 Task: Add 1 hour 30 minutes before the event.
Action: Mouse moved to (374, 330)
Screenshot: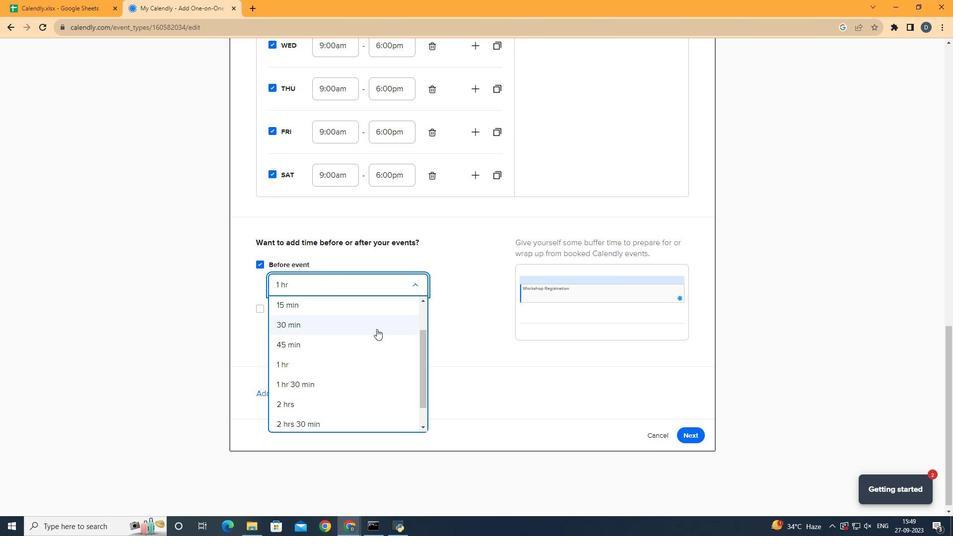 
Action: Mouse pressed left at (374, 330)
Screenshot: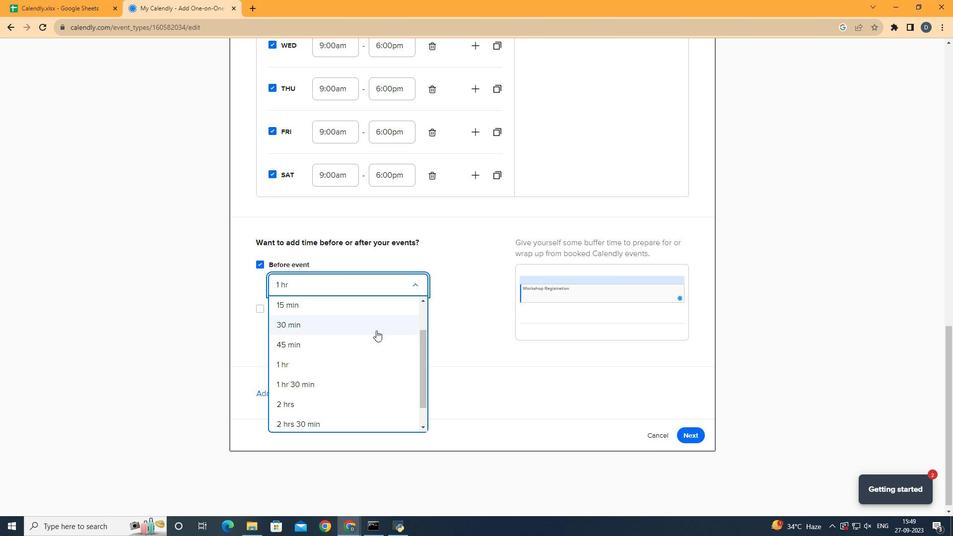 
Action: Mouse moved to (406, 318)
Screenshot: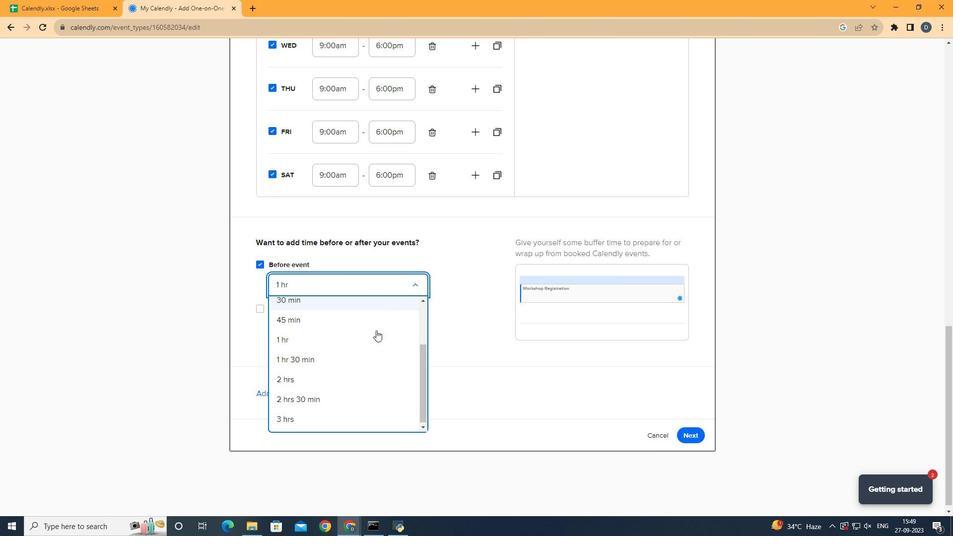 
Action: Mouse scrolled (406, 318) with delta (0, 0)
Screenshot: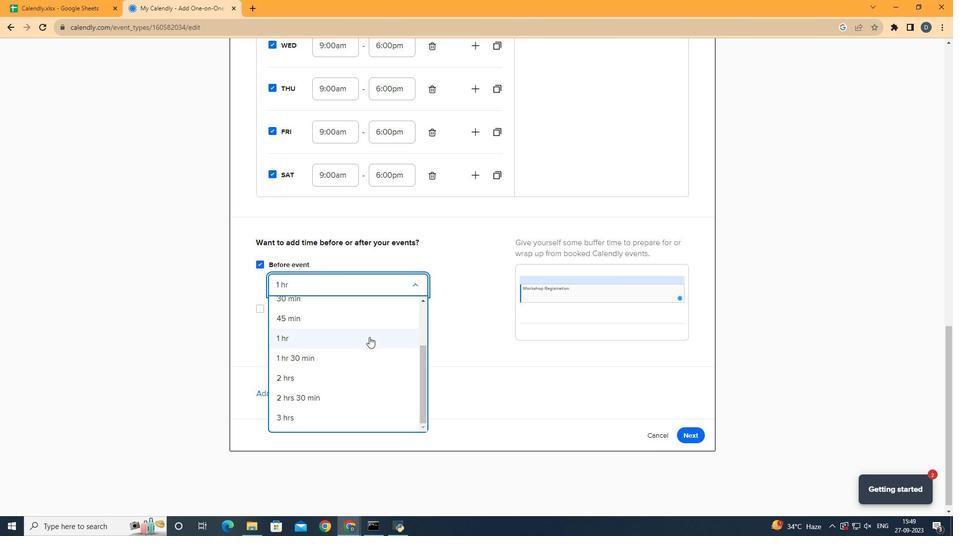 
Action: Mouse moved to (460, 313)
Screenshot: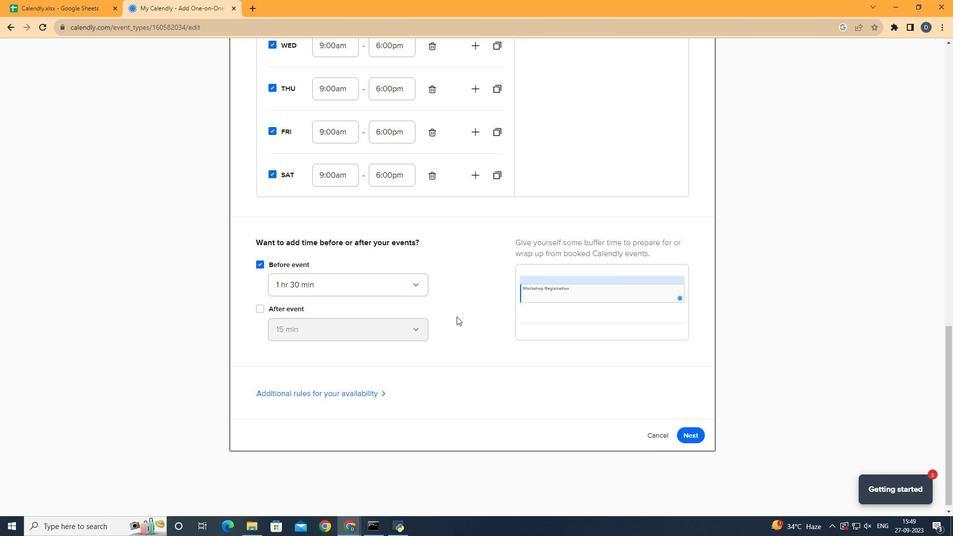 
Action: Mouse pressed left at (460, 313)
Screenshot: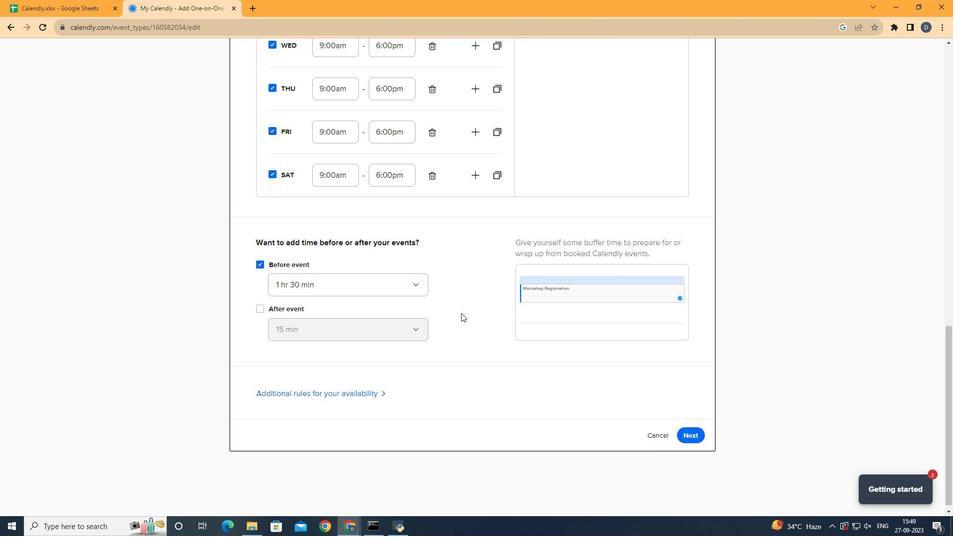 
Action: Mouse moved to (247, 323)
Screenshot: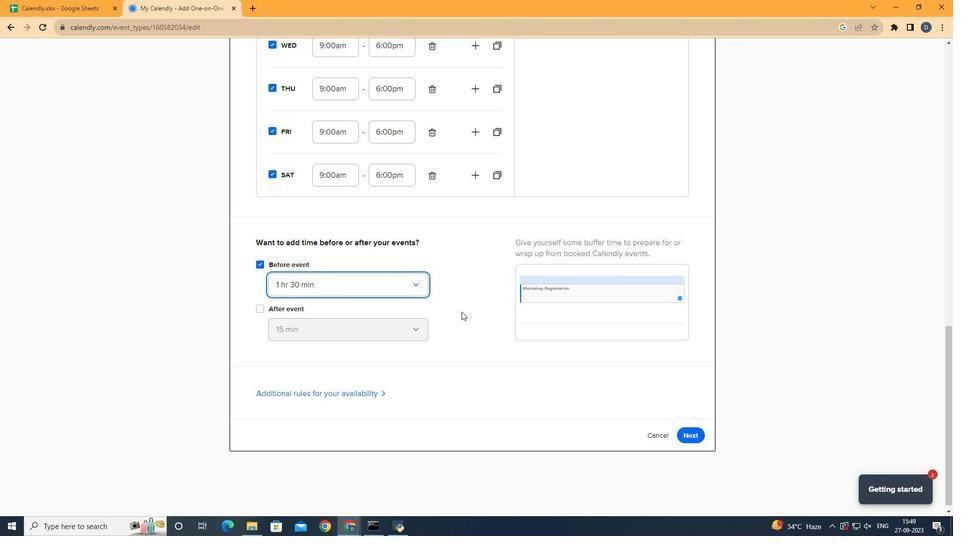 
